 Task: Apply a VST bitcrusher to introduce lo-fi distortion to a drum loop.
Action: Mouse moved to (0, 10)
Screenshot: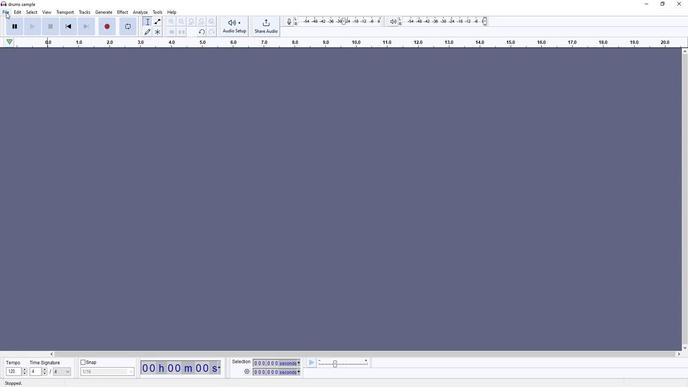
Action: Mouse pressed left at (0, 10)
Screenshot: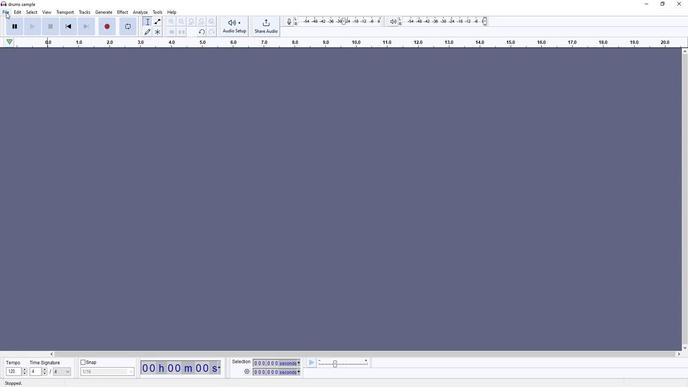 
Action: Mouse moved to (122, 84)
Screenshot: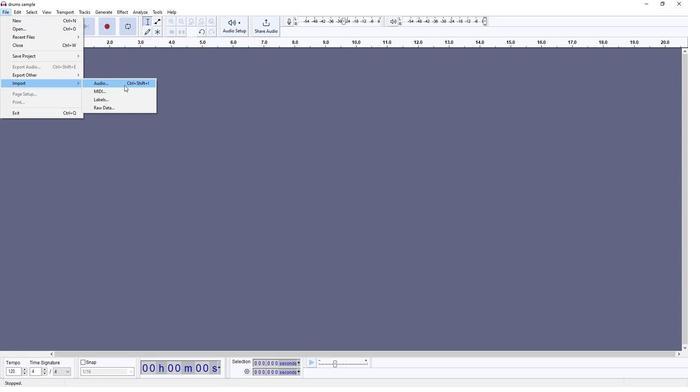
Action: Mouse pressed left at (122, 84)
Screenshot: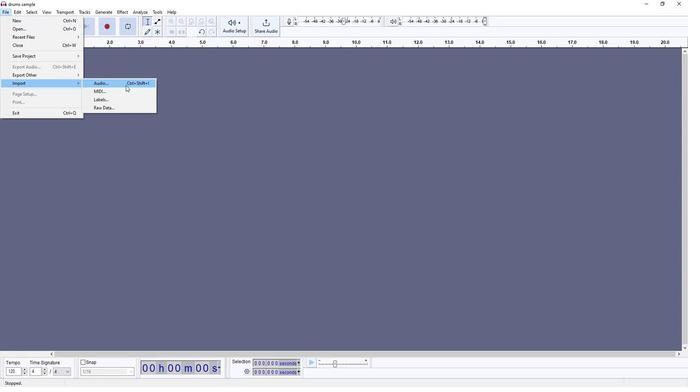 
Action: Mouse moved to (84, 85)
Screenshot: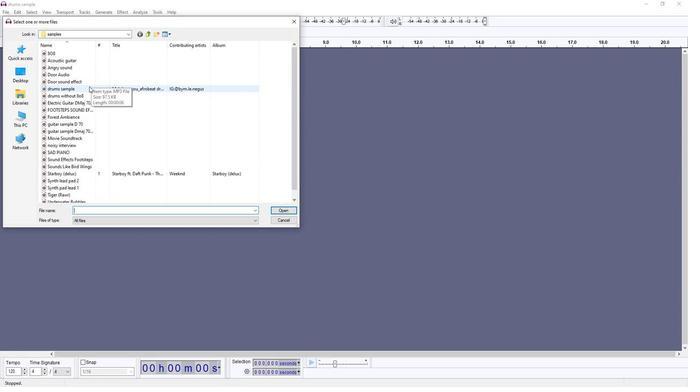 
Action: Mouse pressed left at (84, 85)
Screenshot: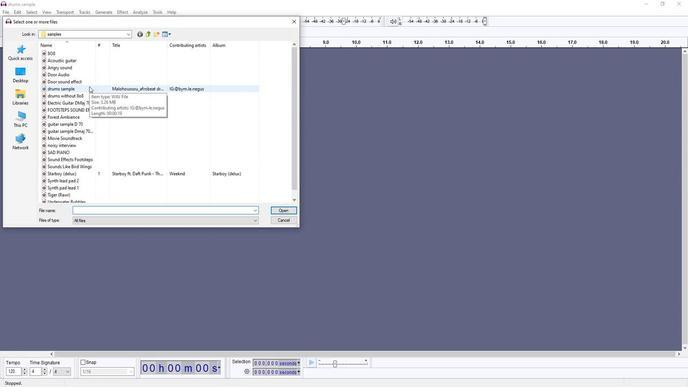 
Action: Mouse moved to (287, 212)
Screenshot: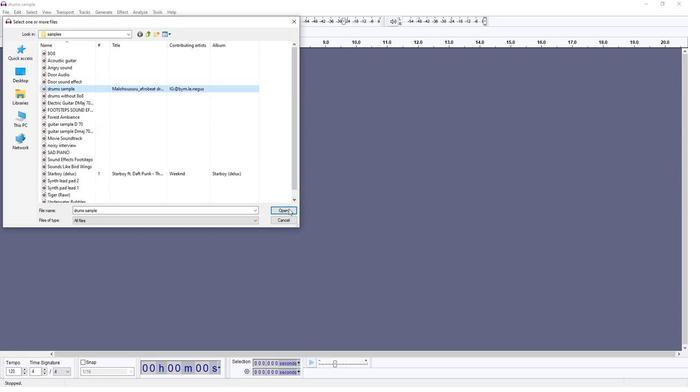 
Action: Mouse pressed left at (287, 212)
Screenshot: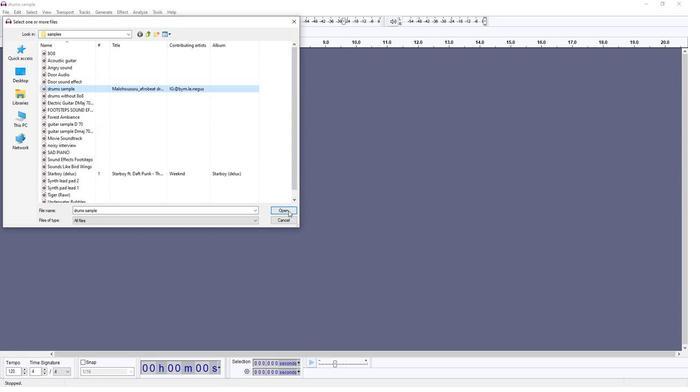 
Action: Mouse moved to (682, 58)
Screenshot: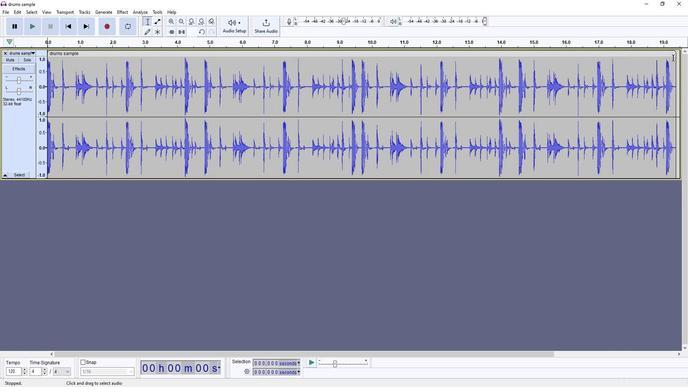 
Action: Mouse pressed left at (682, 58)
Screenshot: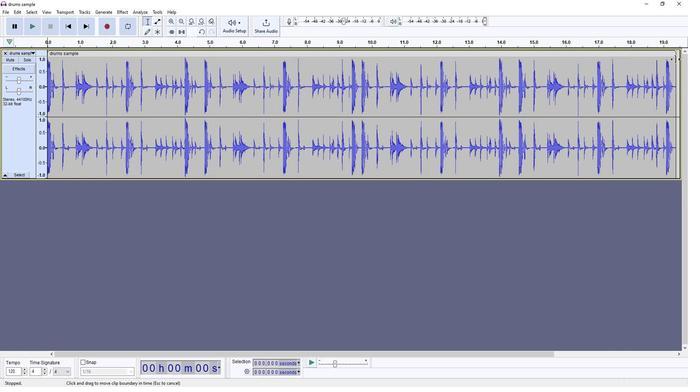 
Action: Mouse moved to (413, 66)
Screenshot: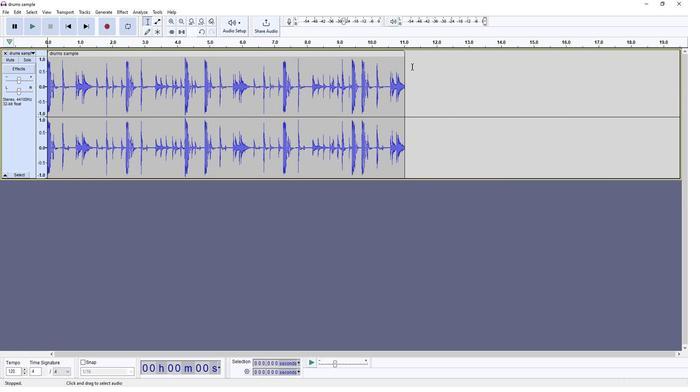 
Action: Mouse pressed left at (413, 66)
Screenshot: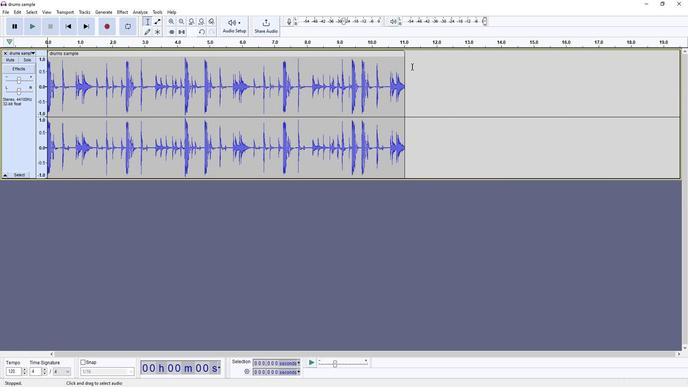 
Action: Mouse moved to (29, 23)
Screenshot: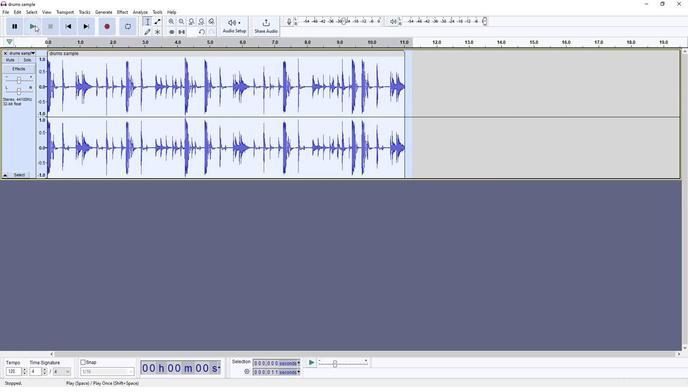 
Action: Mouse pressed left at (29, 23)
Screenshot: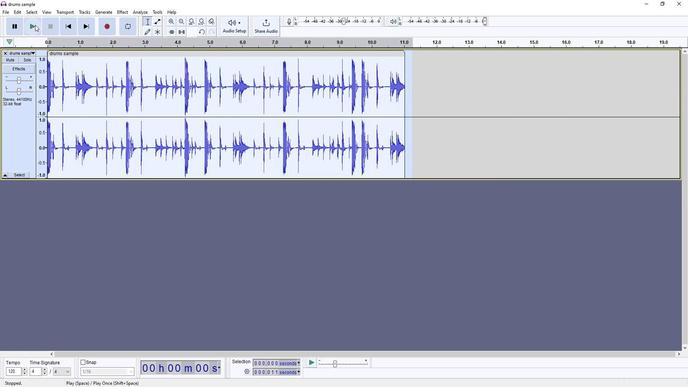 
Action: Mouse moved to (47, 25)
Screenshot: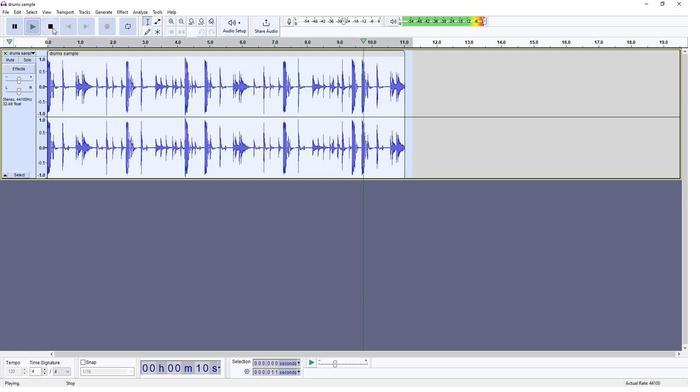 
Action: Mouse pressed left at (47, 25)
Screenshot: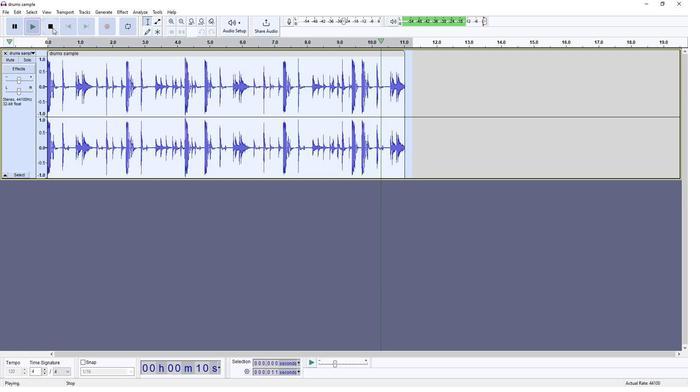 
Action: Mouse moved to (122, 8)
Screenshot: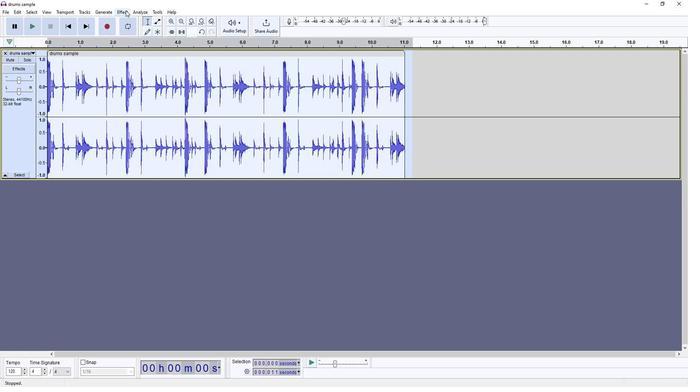 
Action: Mouse pressed left at (122, 8)
Screenshot: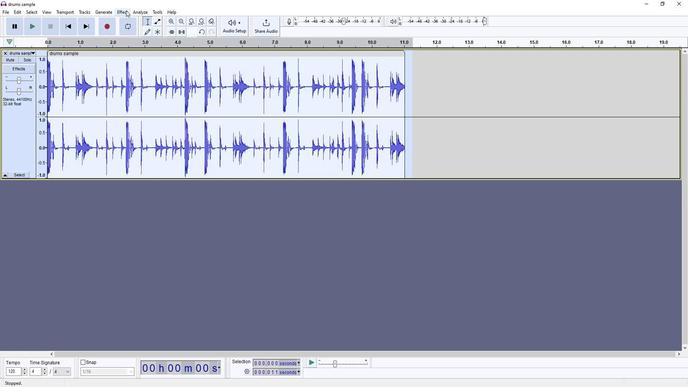 
Action: Mouse moved to (136, 154)
Screenshot: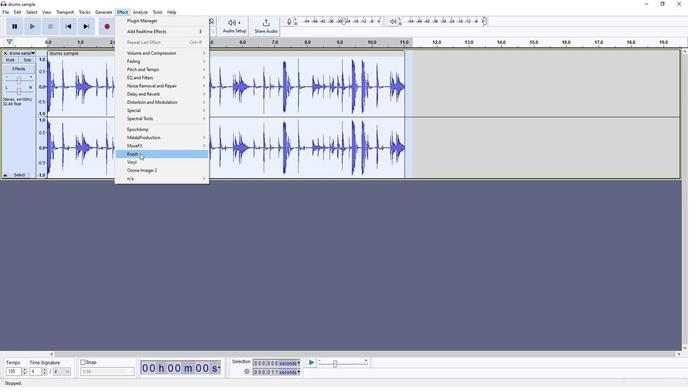 
Action: Mouse pressed left at (136, 154)
Screenshot: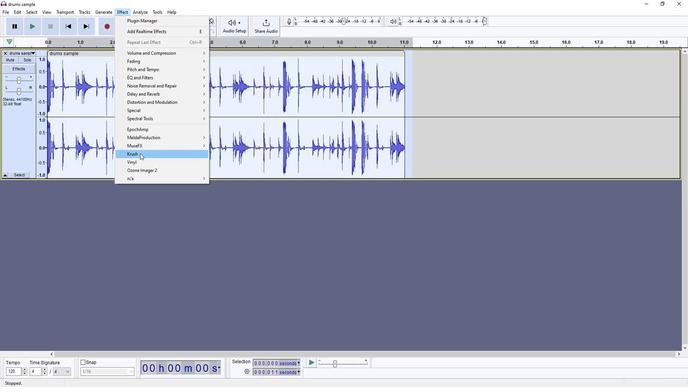 
Action: Mouse moved to (349, 154)
Screenshot: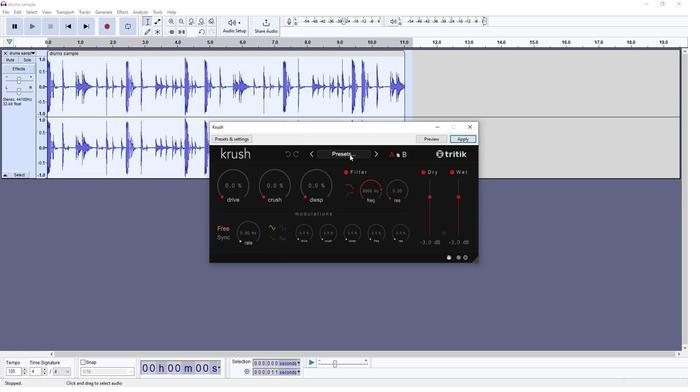 
Action: Mouse pressed left at (349, 154)
Screenshot: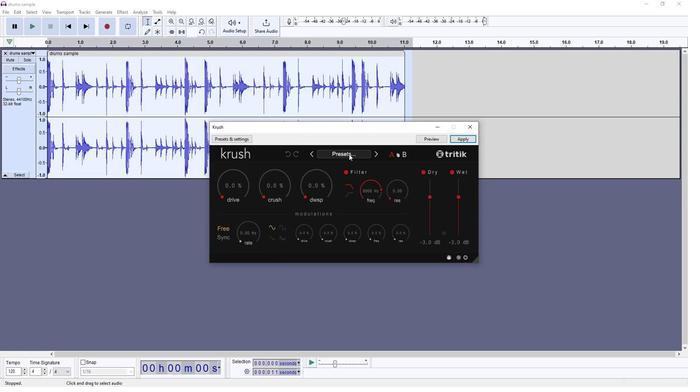 
Action: Mouse moved to (396, 198)
Screenshot: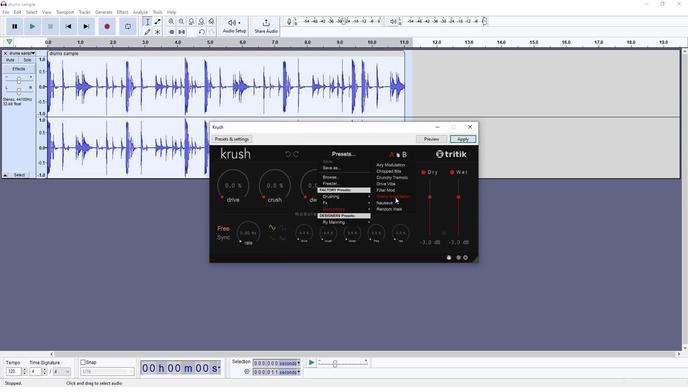 
Action: Mouse pressed left at (396, 198)
Screenshot: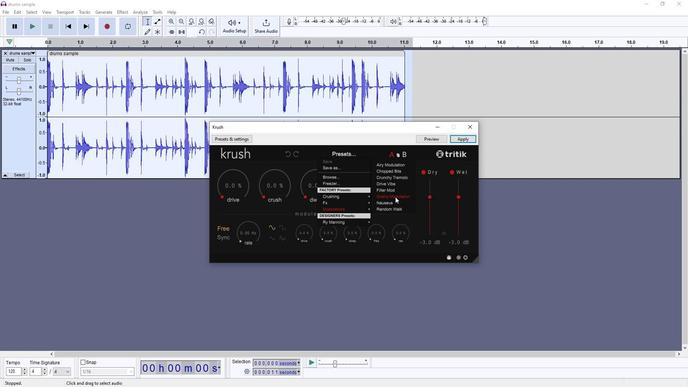
Action: Mouse moved to (276, 179)
Screenshot: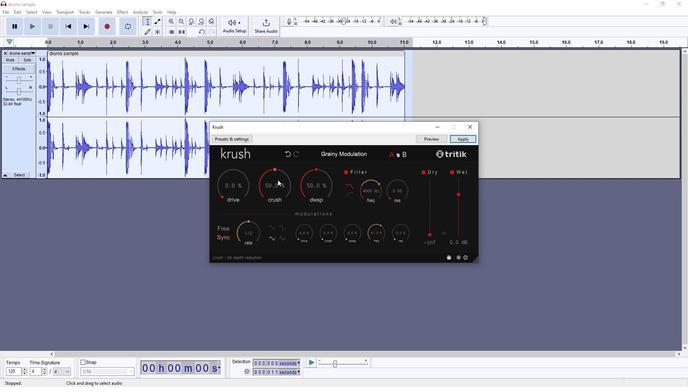 
Action: Mouse pressed left at (276, 179)
Screenshot: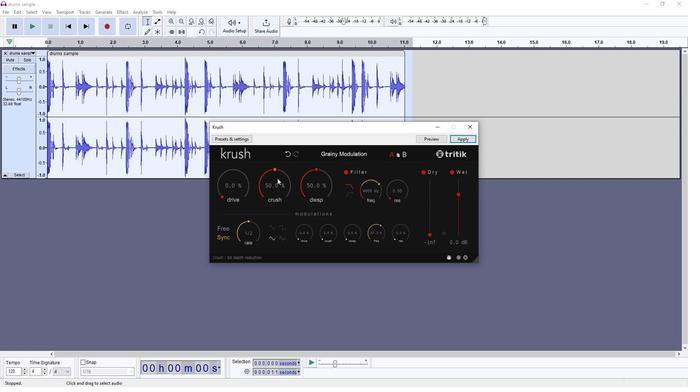 
Action: Mouse moved to (313, 180)
Screenshot: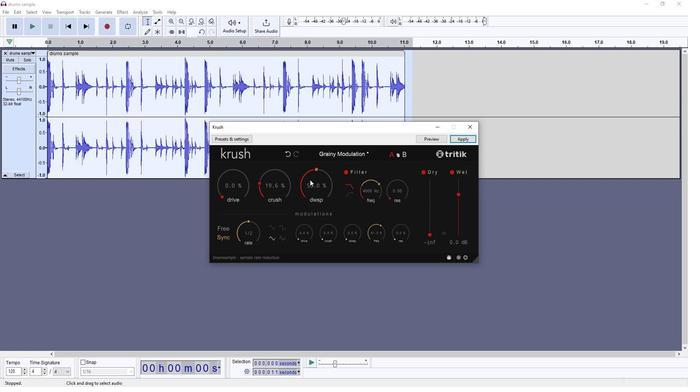 
Action: Mouse pressed left at (313, 180)
Screenshot: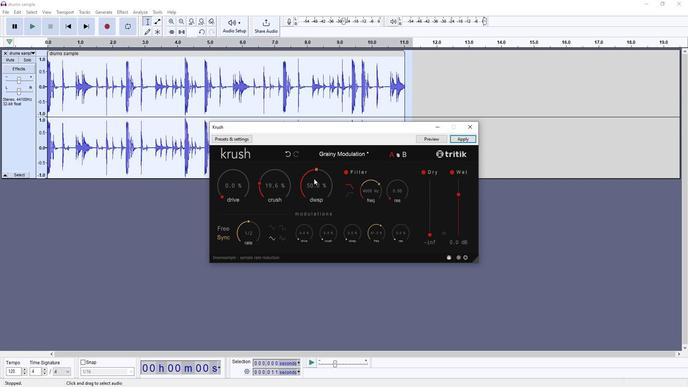 
Action: Mouse moved to (369, 185)
Screenshot: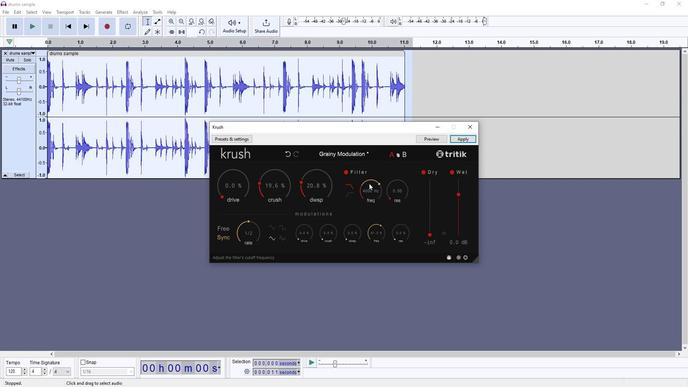 
Action: Mouse pressed left at (369, 185)
Screenshot: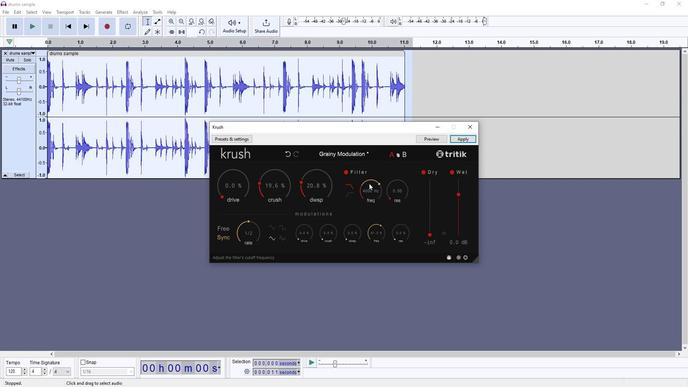 
Action: Mouse moved to (432, 136)
Screenshot: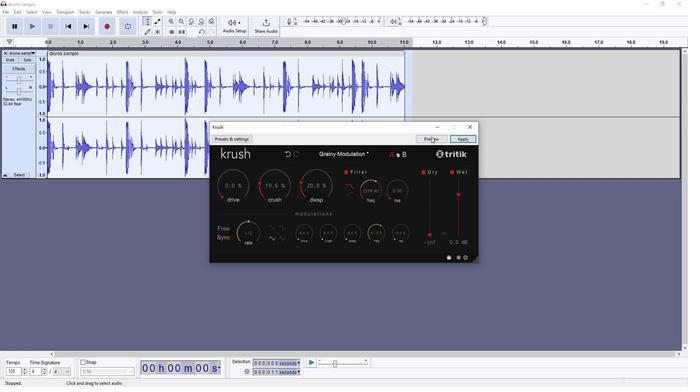 
Action: Mouse pressed left at (432, 136)
Screenshot: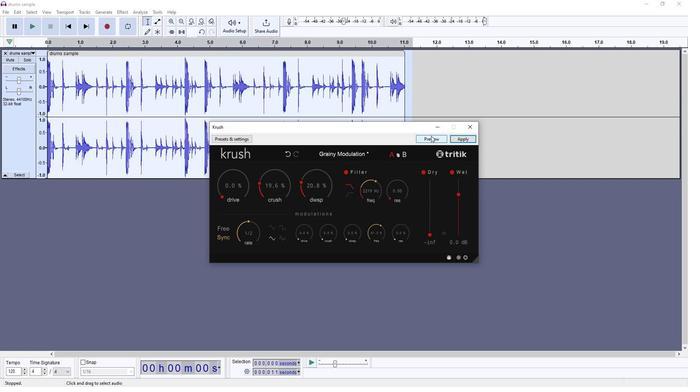 
Action: Mouse moved to (363, 220)
Screenshot: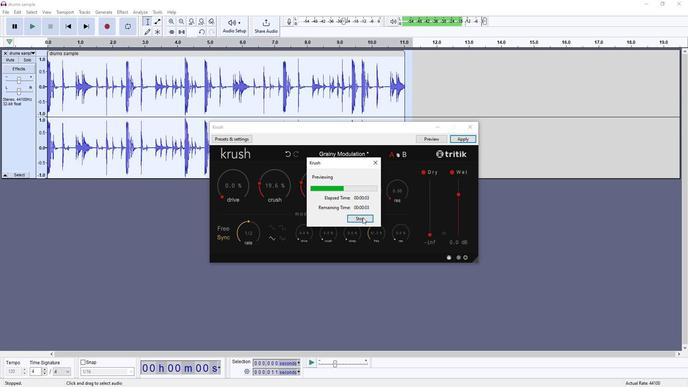 
Action: Mouse pressed left at (363, 220)
Screenshot: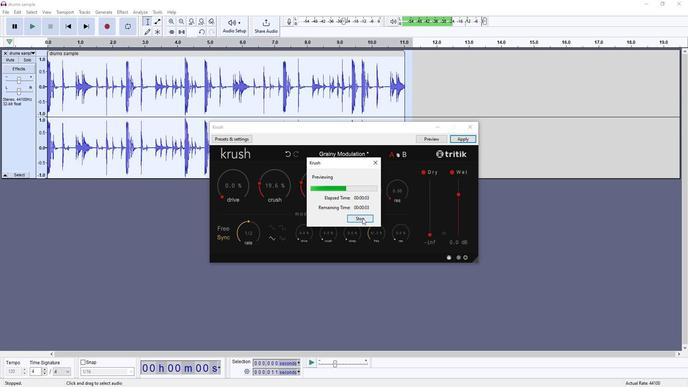 
Action: Mouse moved to (371, 190)
Screenshot: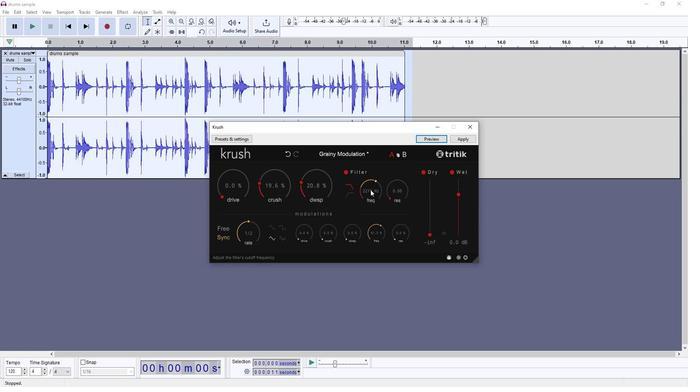 
Action: Mouse pressed left at (371, 190)
Screenshot: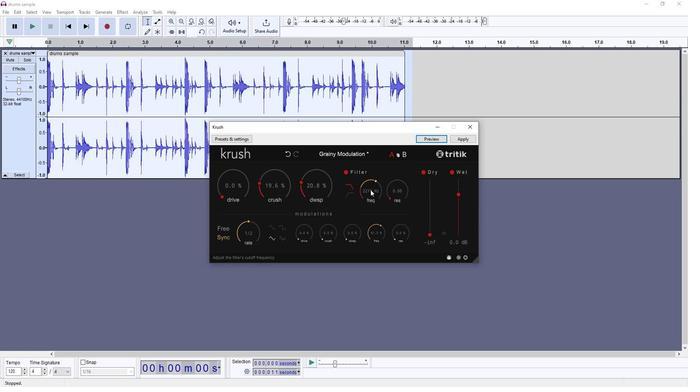 
Action: Mouse moved to (438, 139)
Screenshot: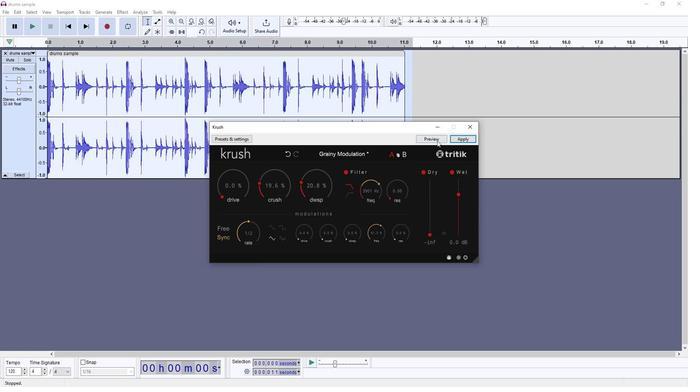 
Action: Mouse pressed left at (438, 139)
Screenshot: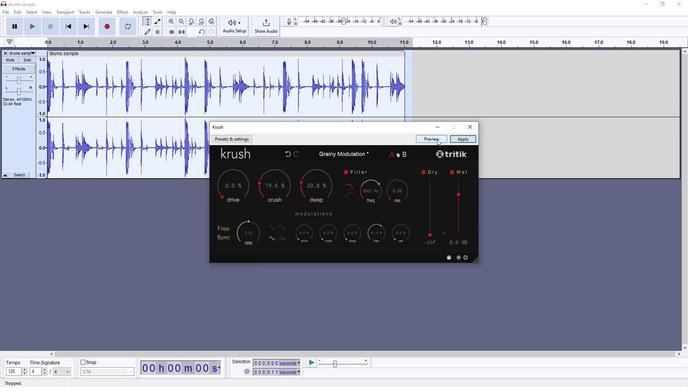 
Action: Mouse moved to (460, 194)
Screenshot: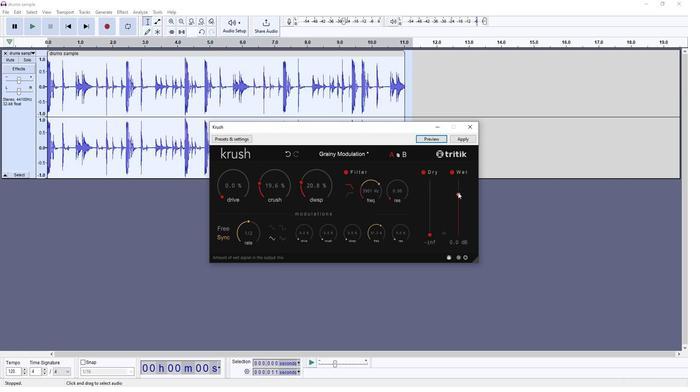 
Action: Mouse pressed left at (460, 194)
Screenshot: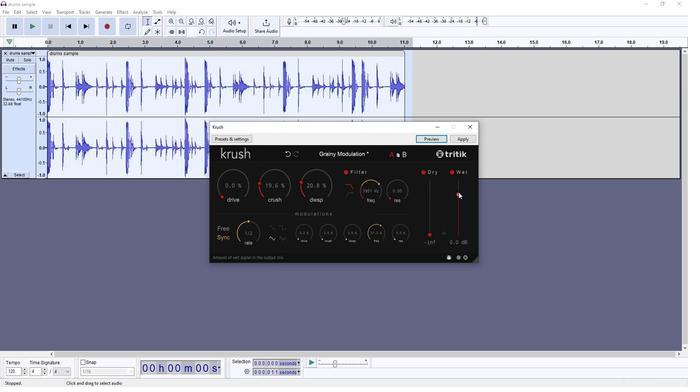 
Action: Mouse moved to (467, 138)
Screenshot: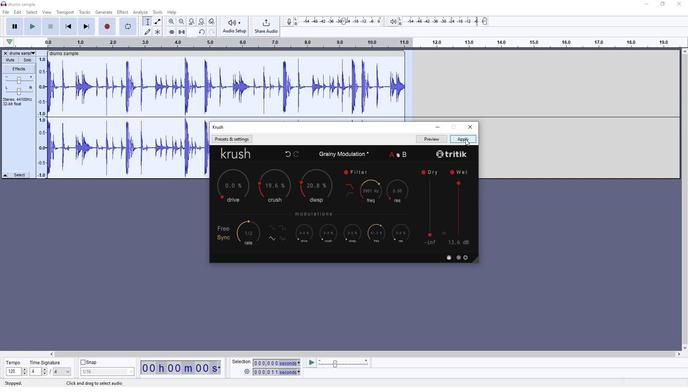 
Action: Mouse pressed left at (467, 138)
Screenshot: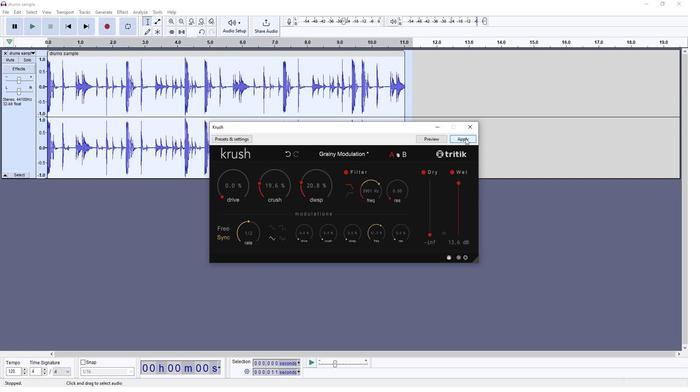 
Action: Mouse moved to (6, 79)
Screenshot: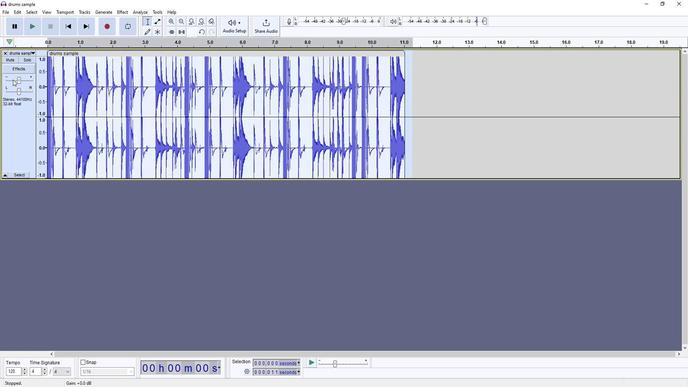 
Action: Mouse pressed left at (6, 79)
Screenshot: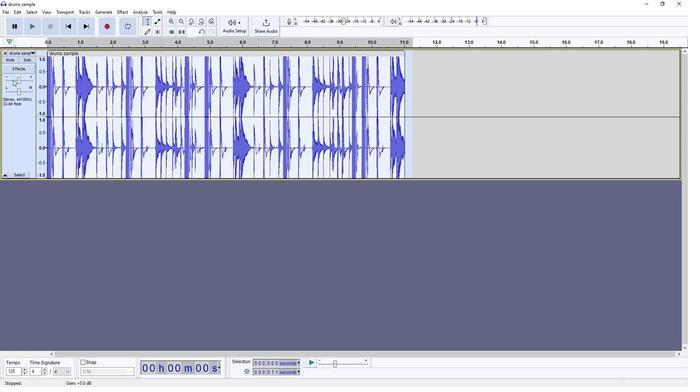 
Action: Mouse pressed left at (6, 79)
Screenshot: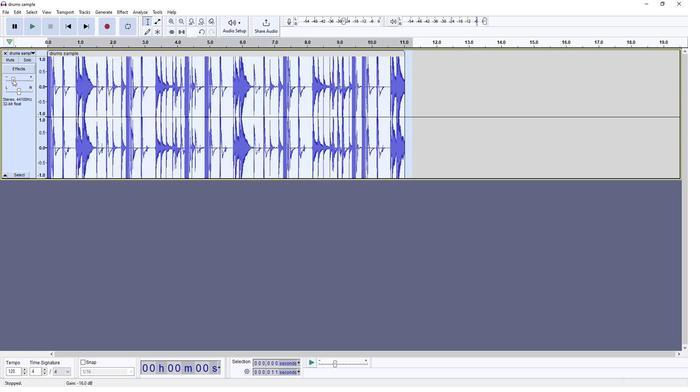 
Action: Mouse moved to (31, 18)
Screenshot: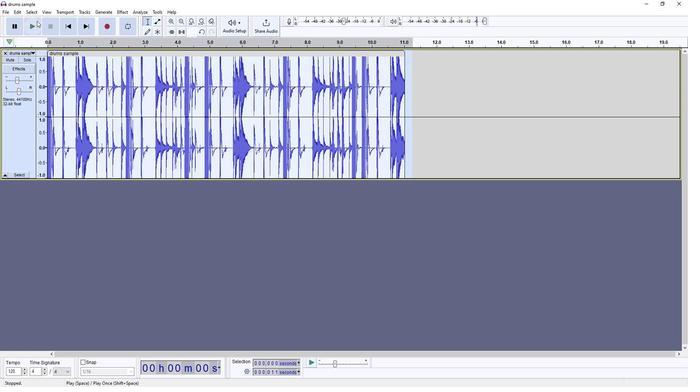 
Action: Mouse pressed left at (31, 18)
Screenshot: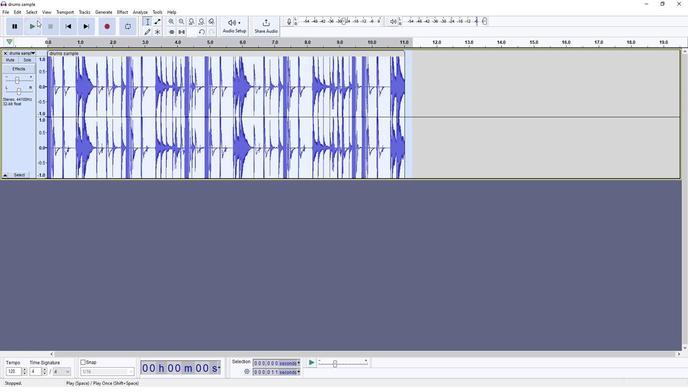 
Action: Mouse moved to (41, 24)
Screenshot: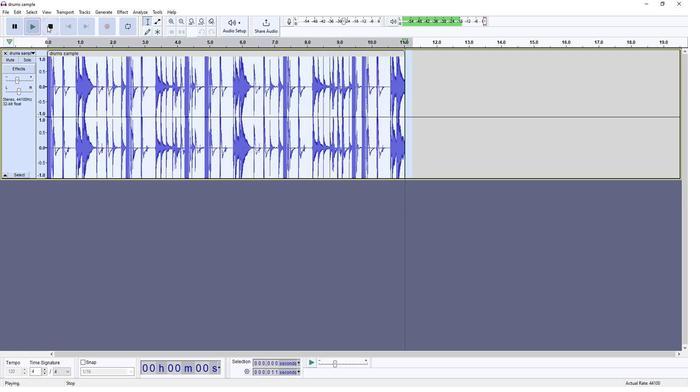 
Action: Mouse pressed left at (41, 24)
Screenshot: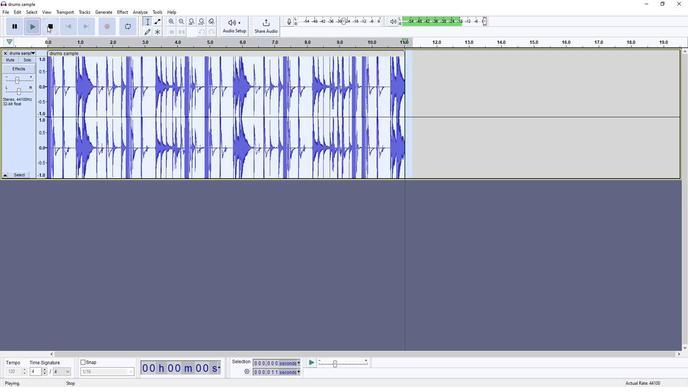 
Action: Mouse moved to (0, 7)
Screenshot: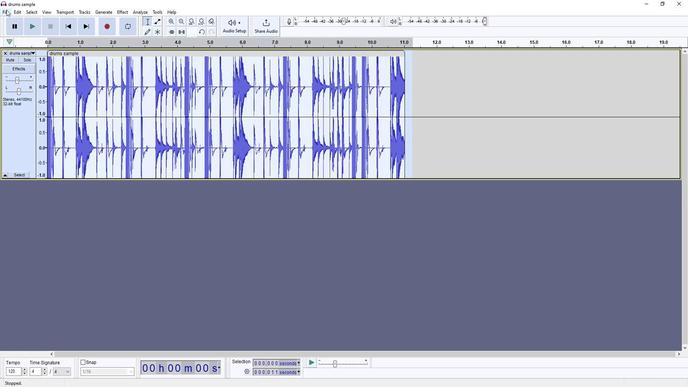 
Action: Mouse pressed left at (0, 7)
Screenshot: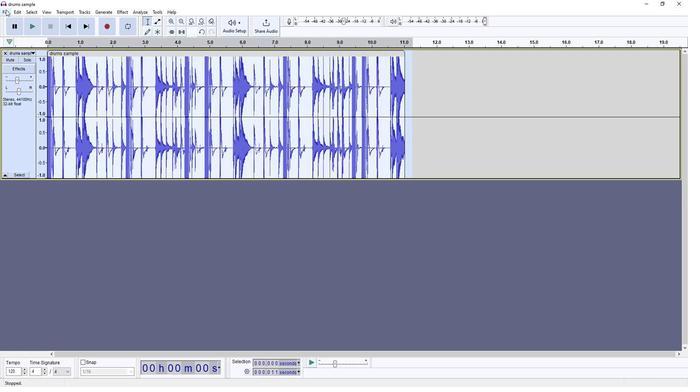 
Action: Mouse moved to (102, 59)
Screenshot: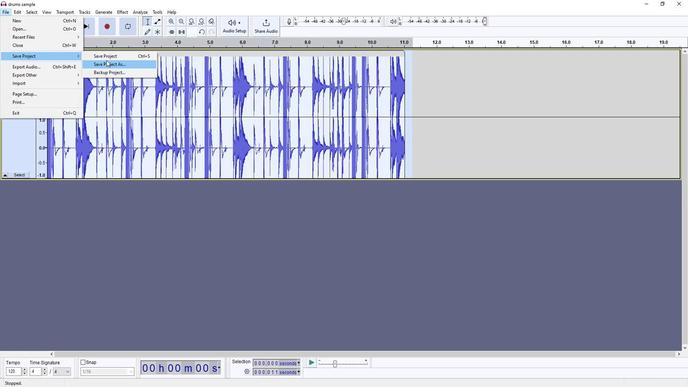 
Action: Mouse pressed left at (102, 59)
Screenshot: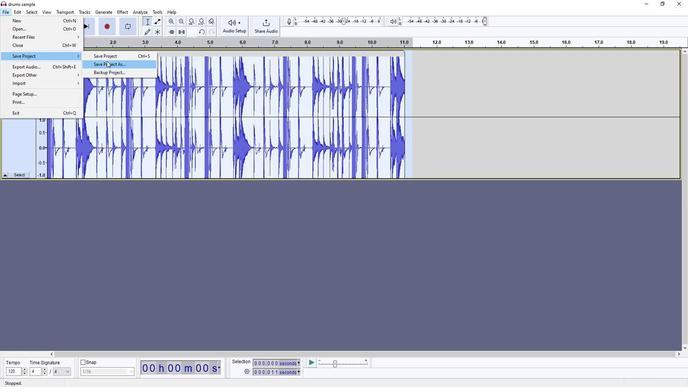 
Action: Key pressed <Key.backspace><Key.shift><Key.shift><Key.shift><Key.shift><Key.shift><Key.shift><Key.shift><Key.shift>Applying<Key.space>a<Key.space><Key.shift>Vst<Key.space>bitcrusher<Key.space>to<Key.space>introduce<Key.space>lo-fi<Key.space>distortion<Key.space>to<Key.space>a<Key.space>drum<Key.space>loop
Screenshot: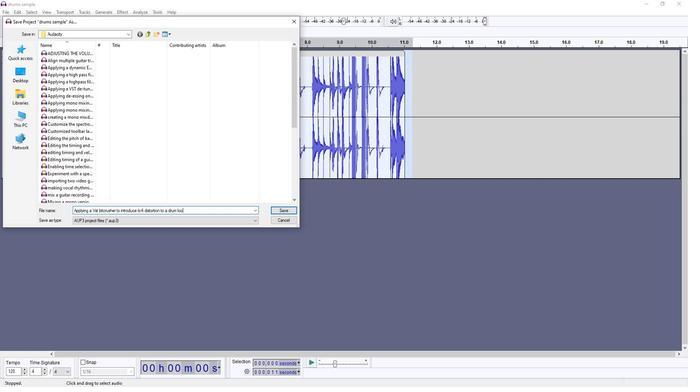 
Action: Mouse moved to (282, 211)
Screenshot: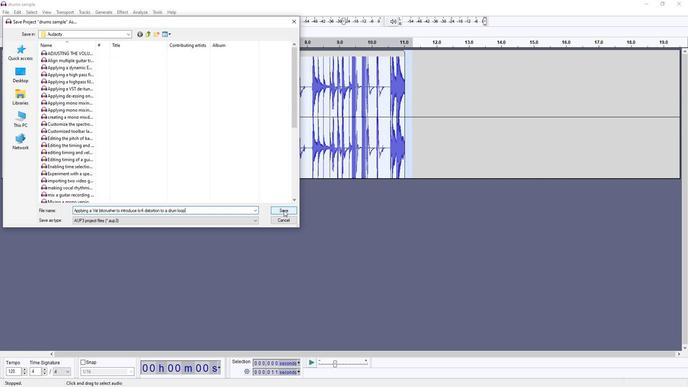 
Action: Mouse pressed left at (282, 211)
Screenshot: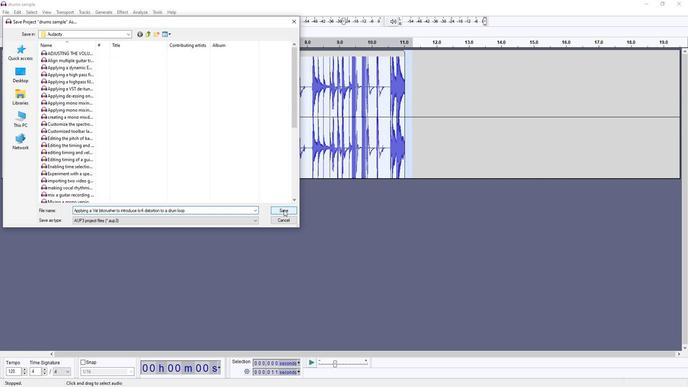 
